 Task: Create a new spreadsheet using the template "Personal: Google Finance Investment Tracker".
Action: Mouse moved to (50, 81)
Screenshot: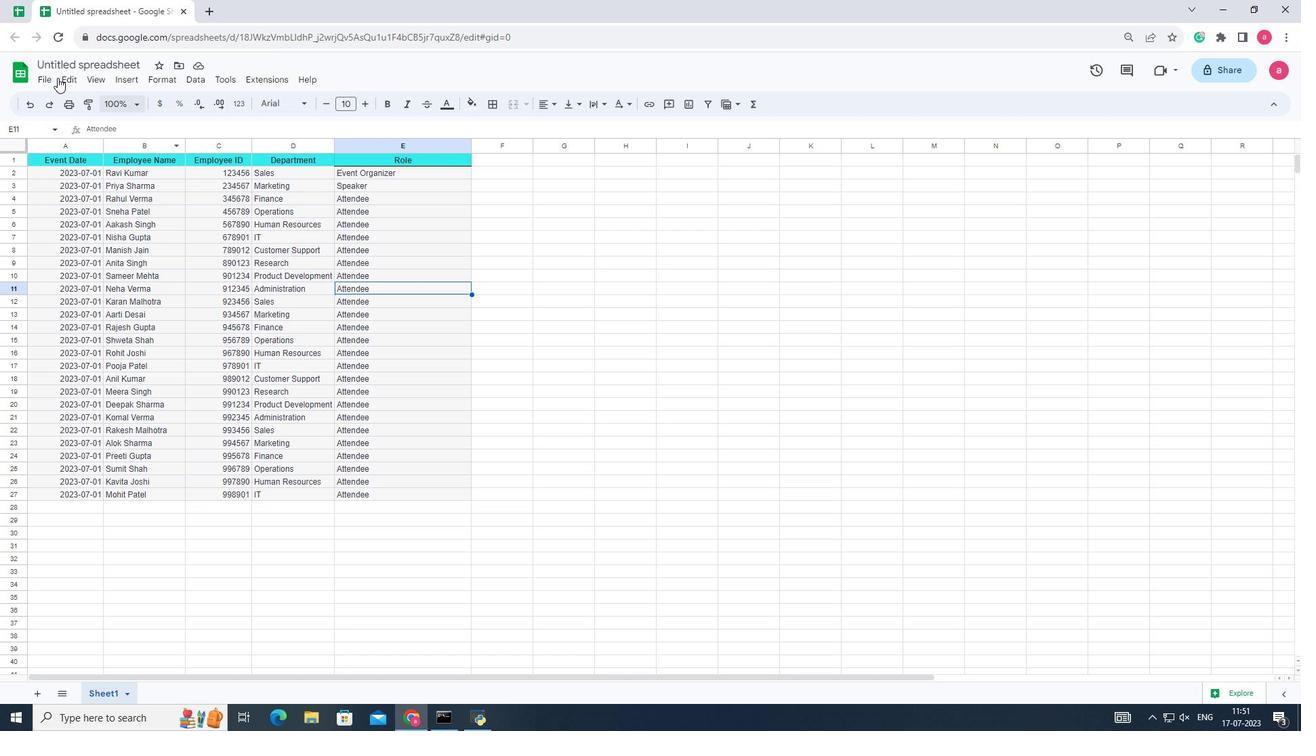 
Action: Mouse pressed left at (50, 81)
Screenshot: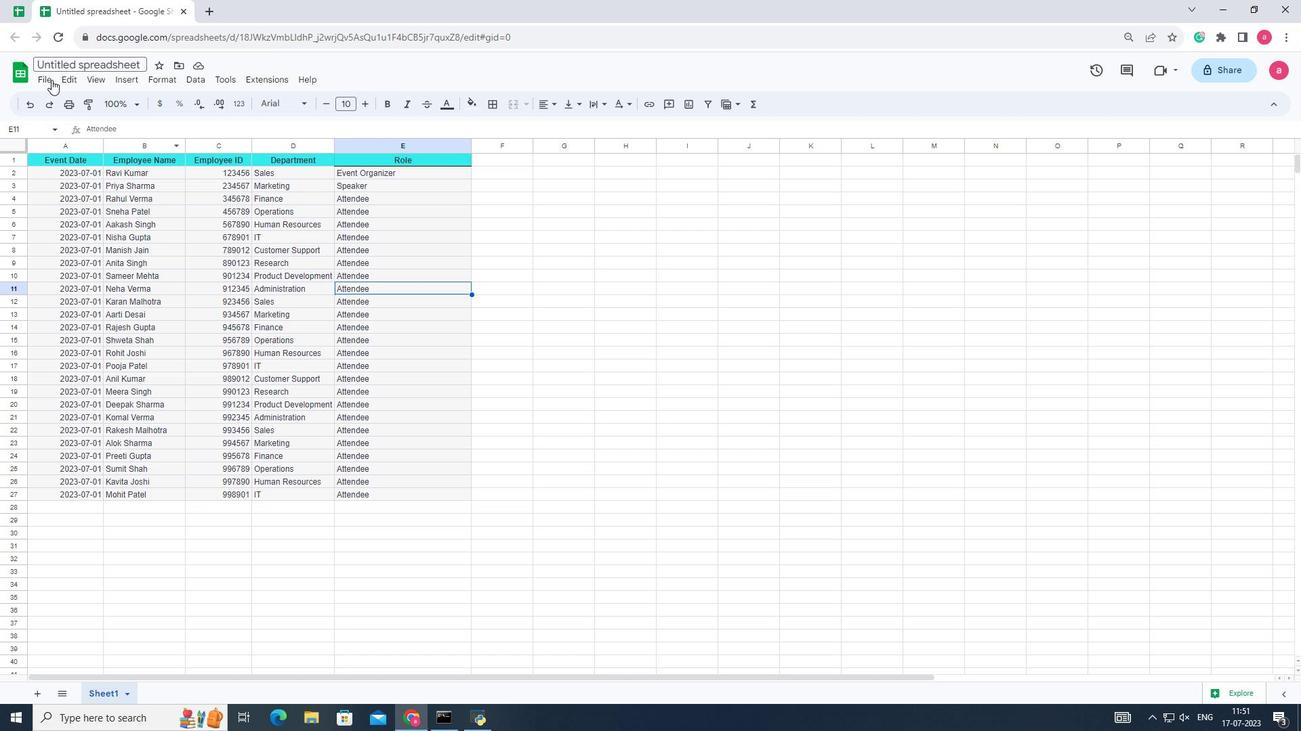 
Action: Mouse moved to (69, 102)
Screenshot: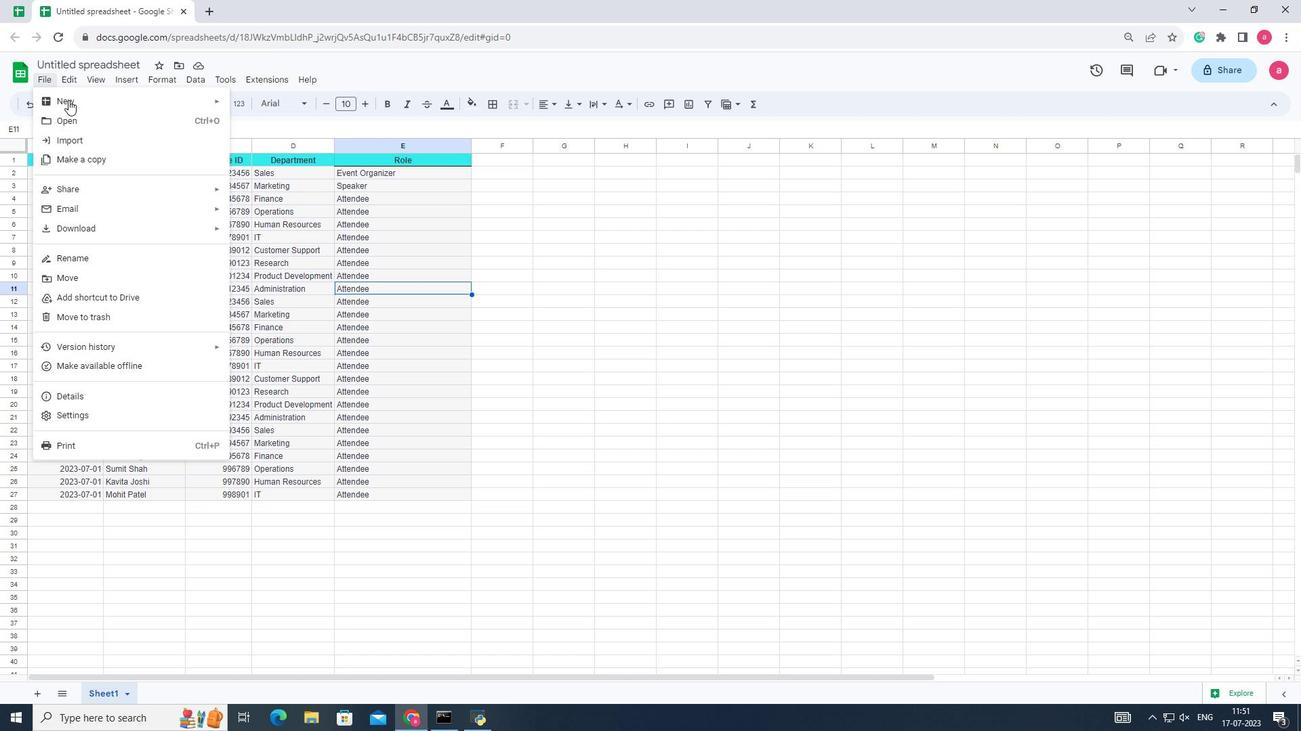 
Action: Mouse pressed left at (69, 102)
Screenshot: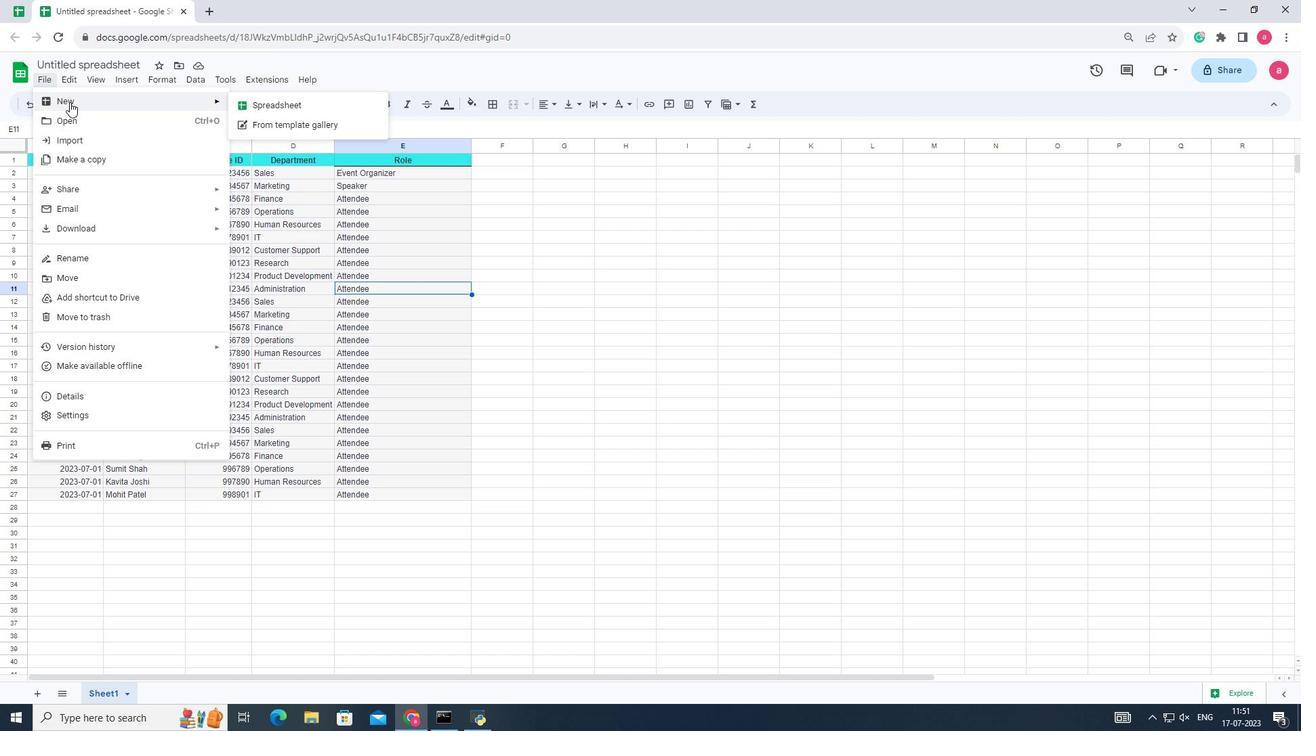 
Action: Mouse moved to (261, 121)
Screenshot: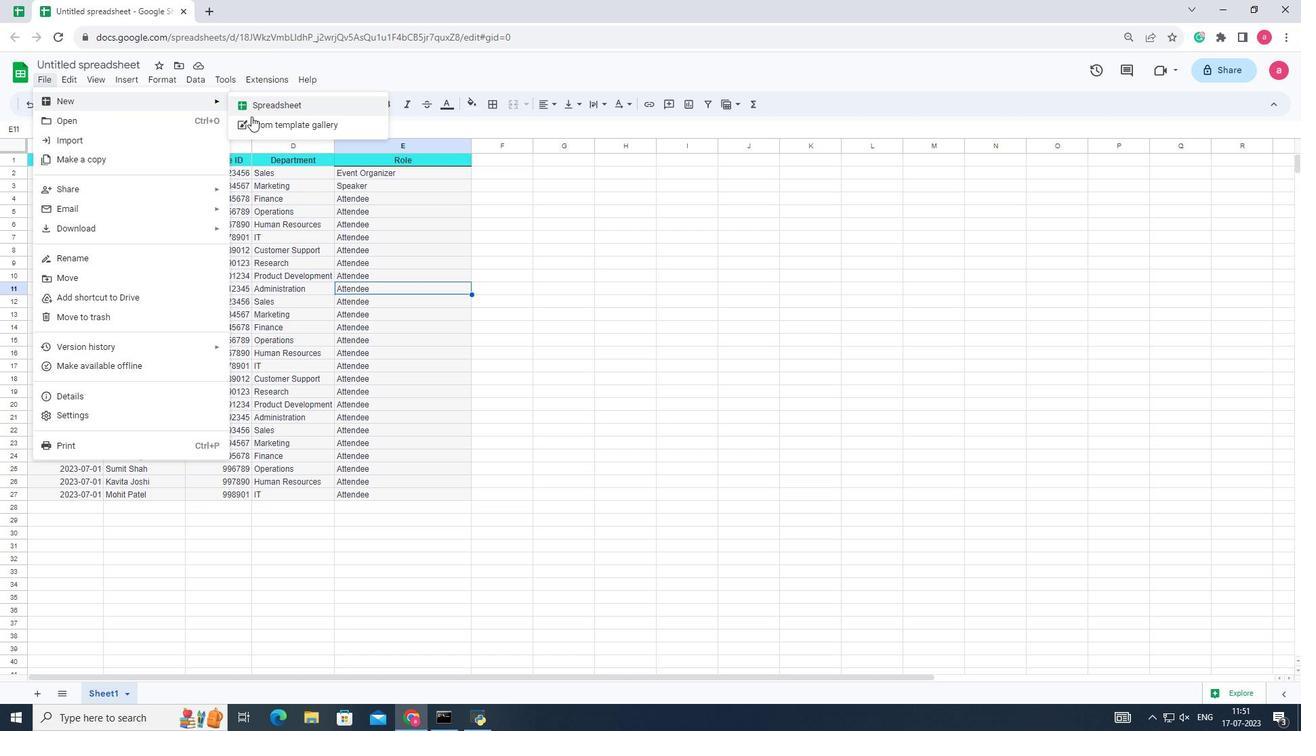 
Action: Mouse pressed left at (261, 121)
Screenshot: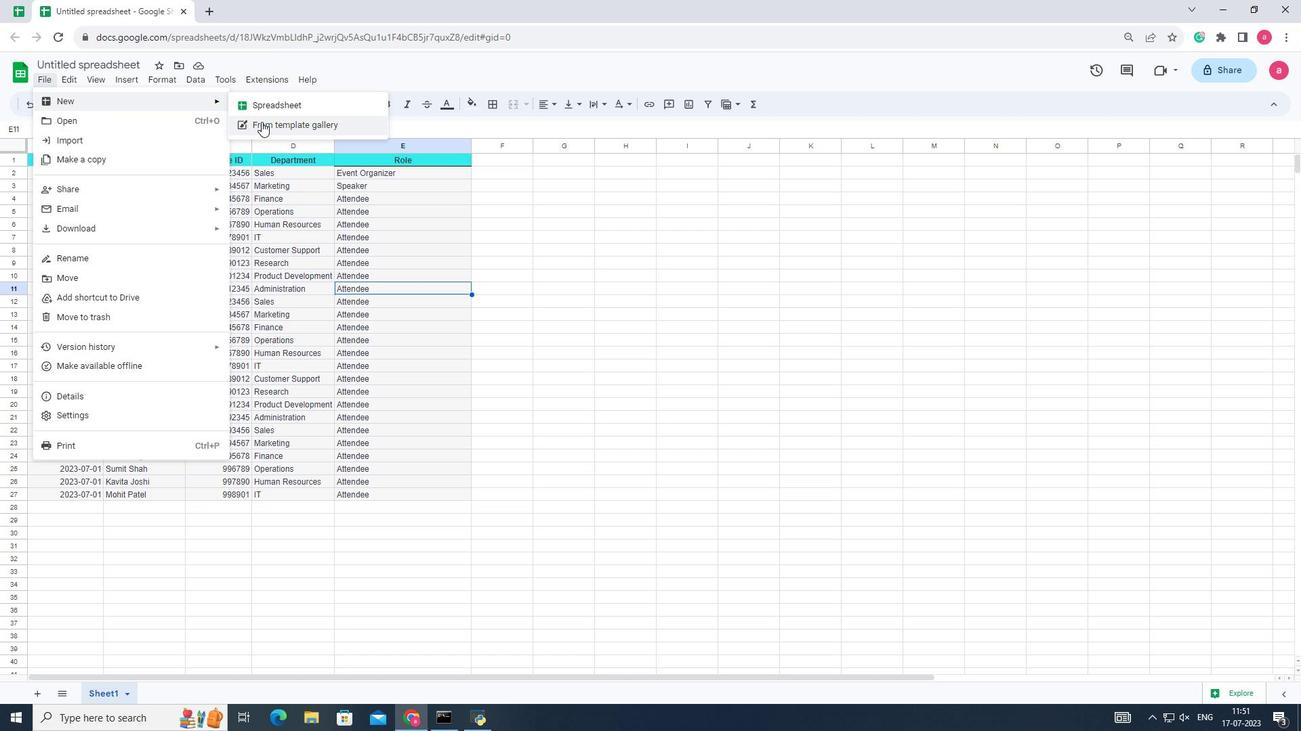 
Action: Mouse moved to (754, 350)
Screenshot: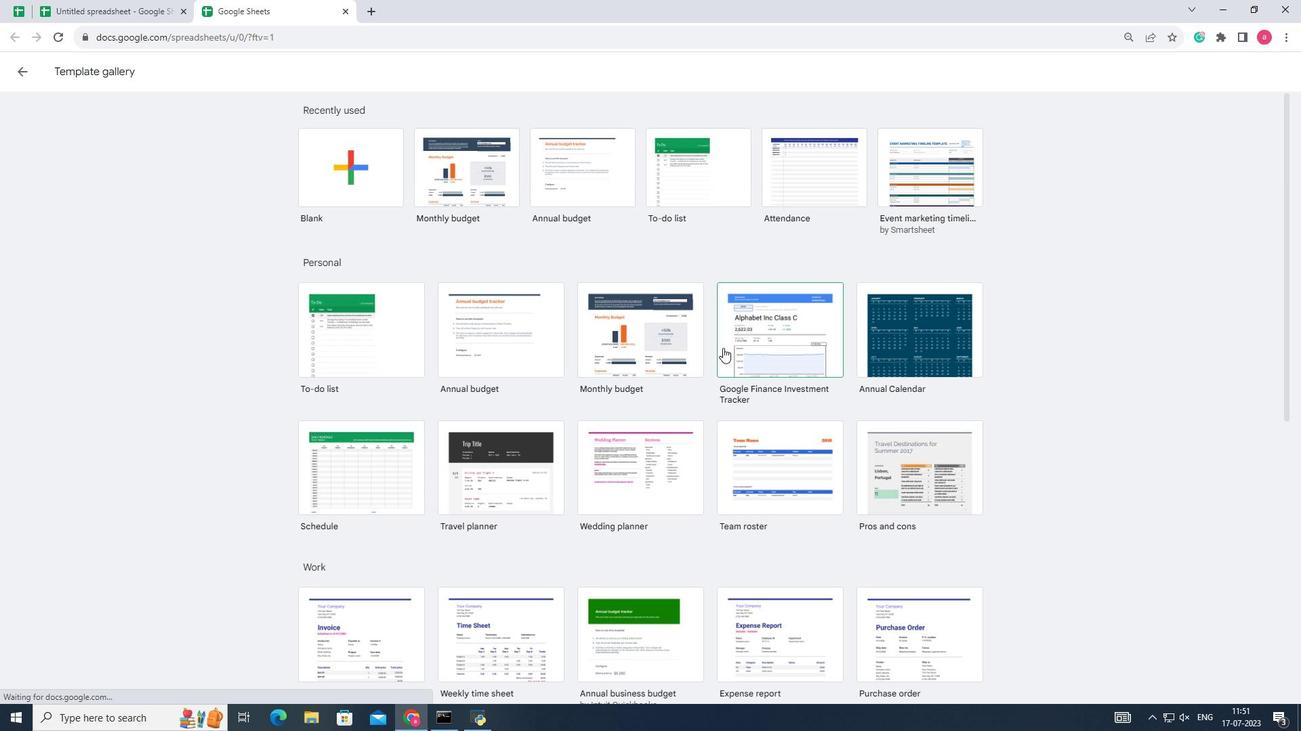 
Action: Mouse pressed left at (754, 350)
Screenshot: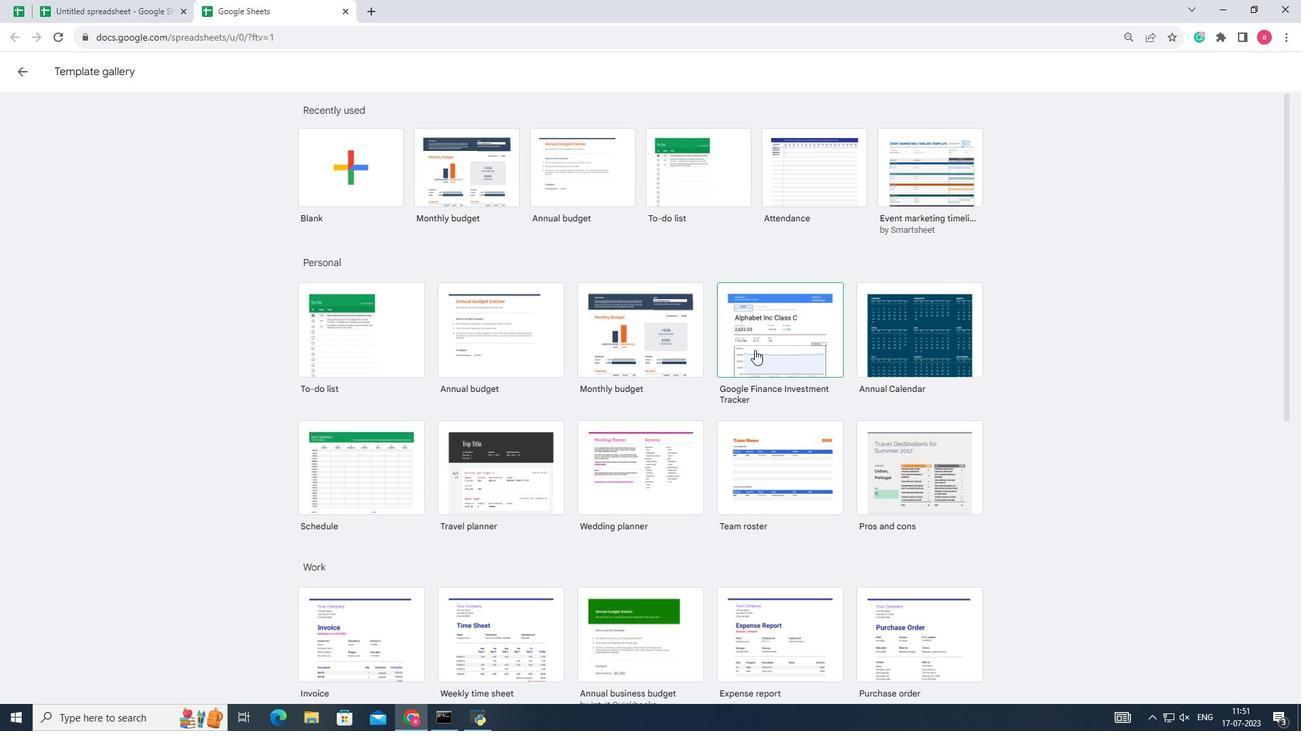 
Action: Mouse moved to (342, 320)
Screenshot: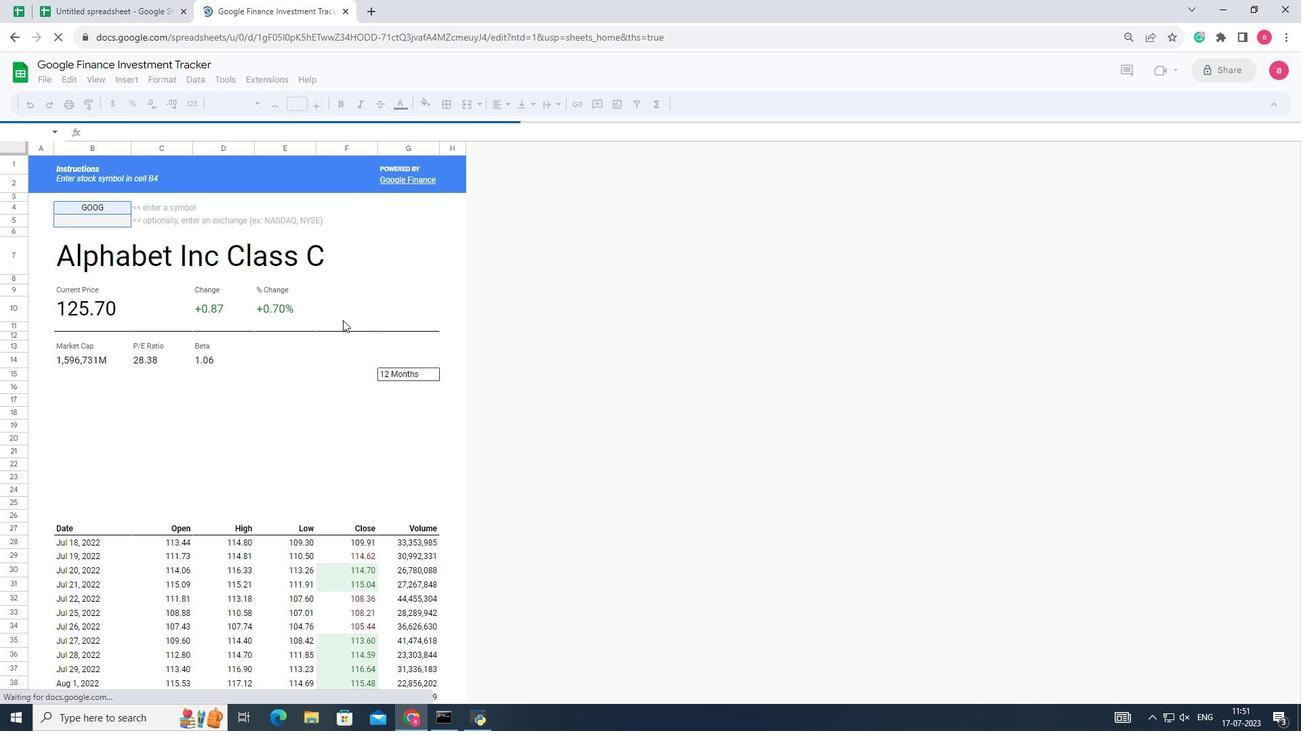 
